 Task: Add Sprouts Organic Spinach & Ricotta Pizza to the cart.
Action: Mouse moved to (251, 109)
Screenshot: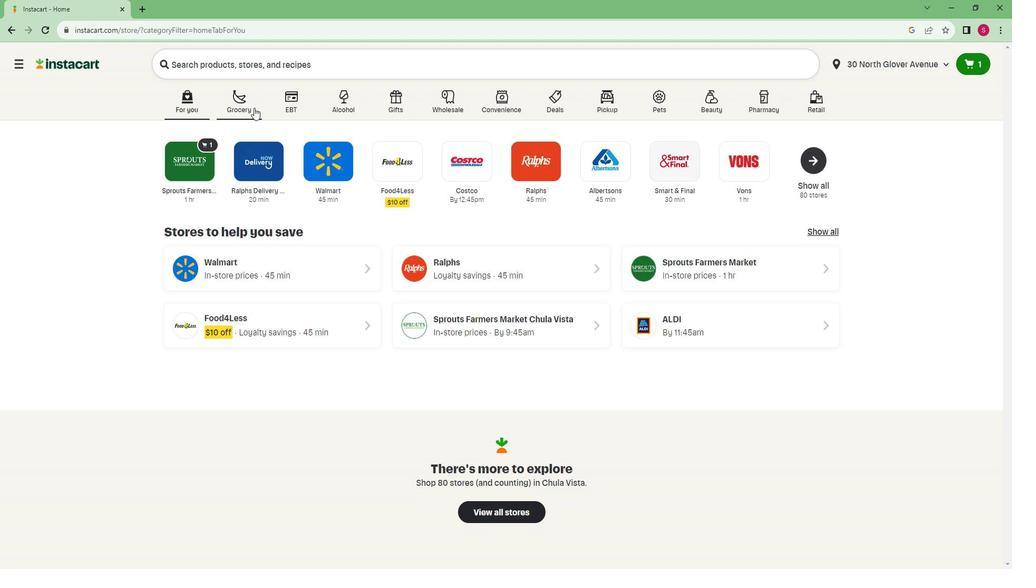 
Action: Mouse pressed left at (251, 109)
Screenshot: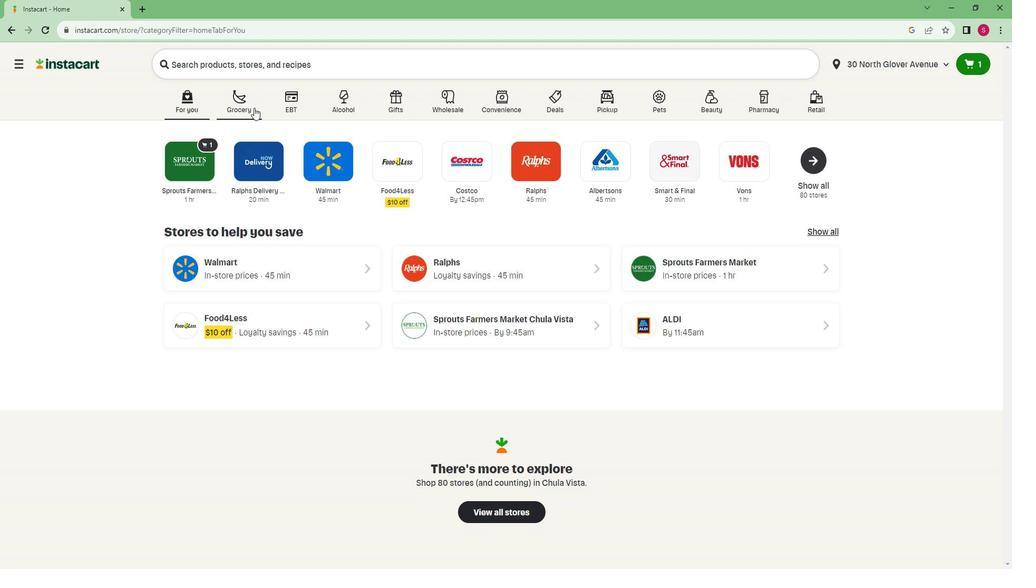 
Action: Mouse moved to (271, 307)
Screenshot: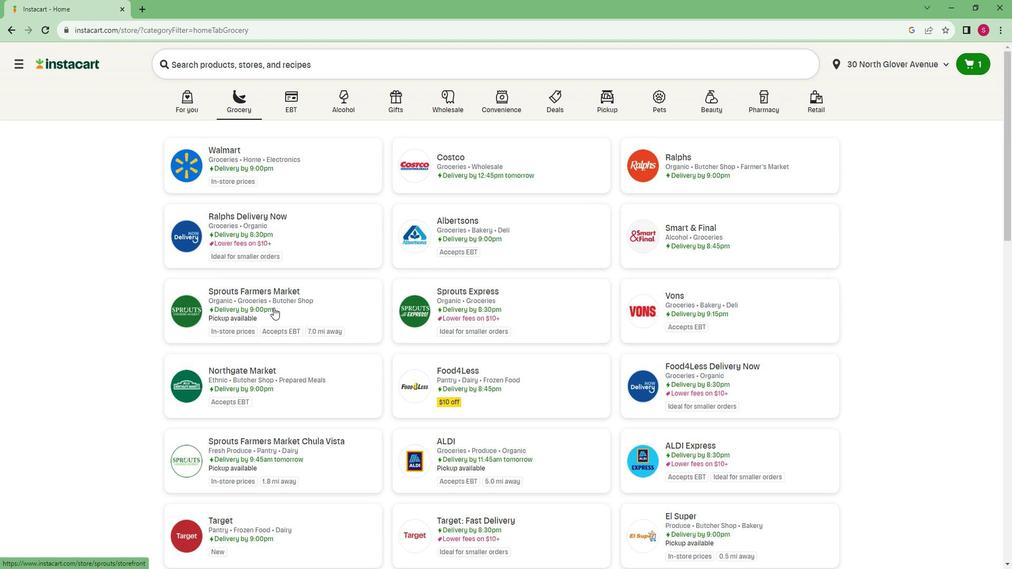 
Action: Mouse pressed left at (271, 307)
Screenshot: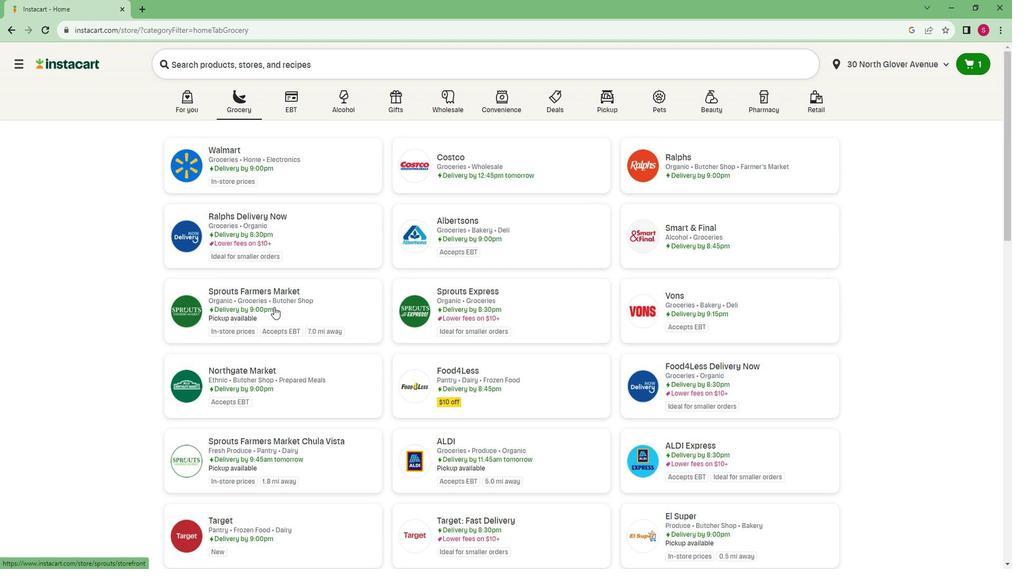 
Action: Mouse moved to (47, 426)
Screenshot: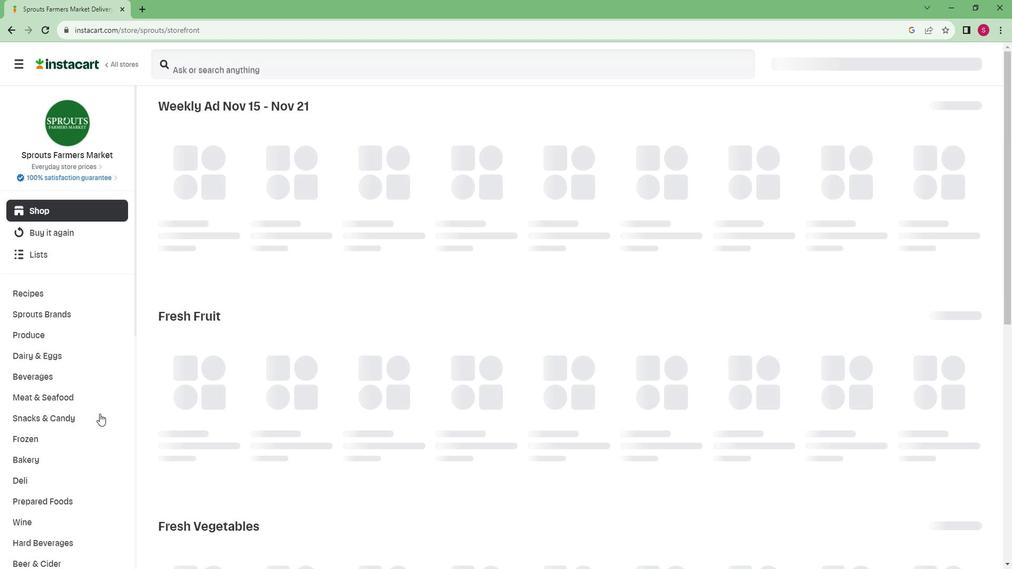 
Action: Mouse scrolled (47, 425) with delta (0, 0)
Screenshot: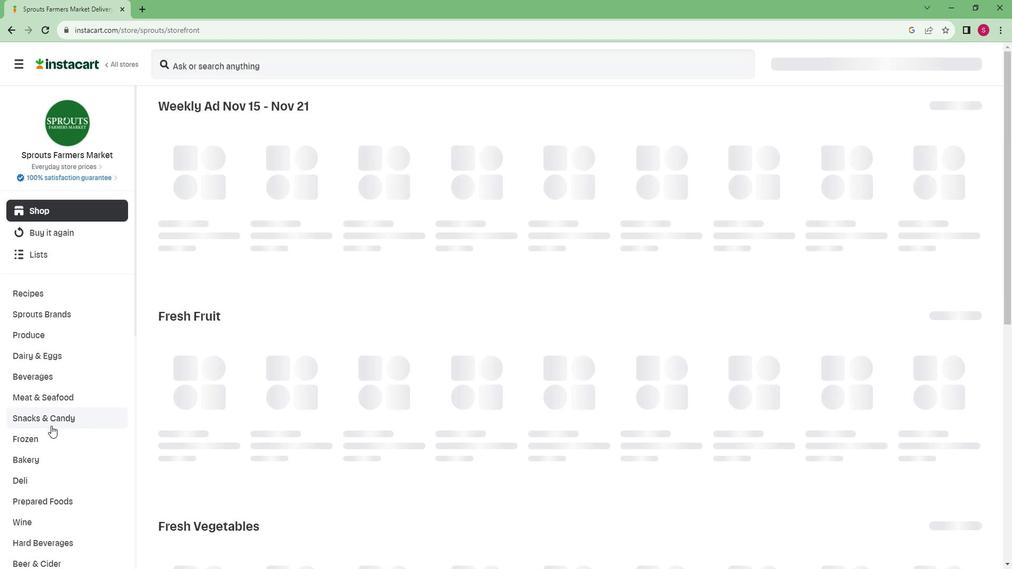 
Action: Mouse scrolled (47, 425) with delta (0, 0)
Screenshot: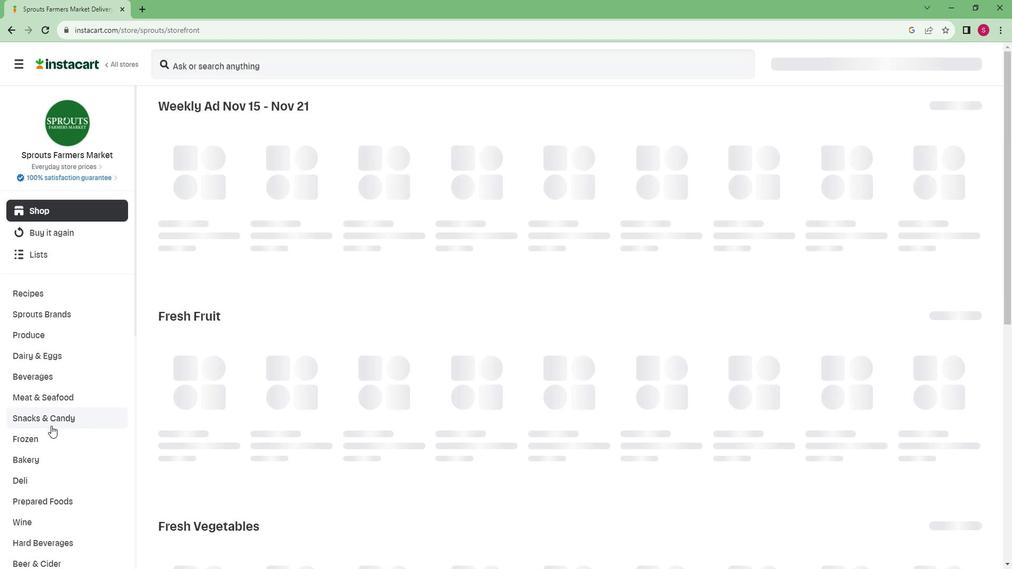
Action: Mouse scrolled (47, 425) with delta (0, 0)
Screenshot: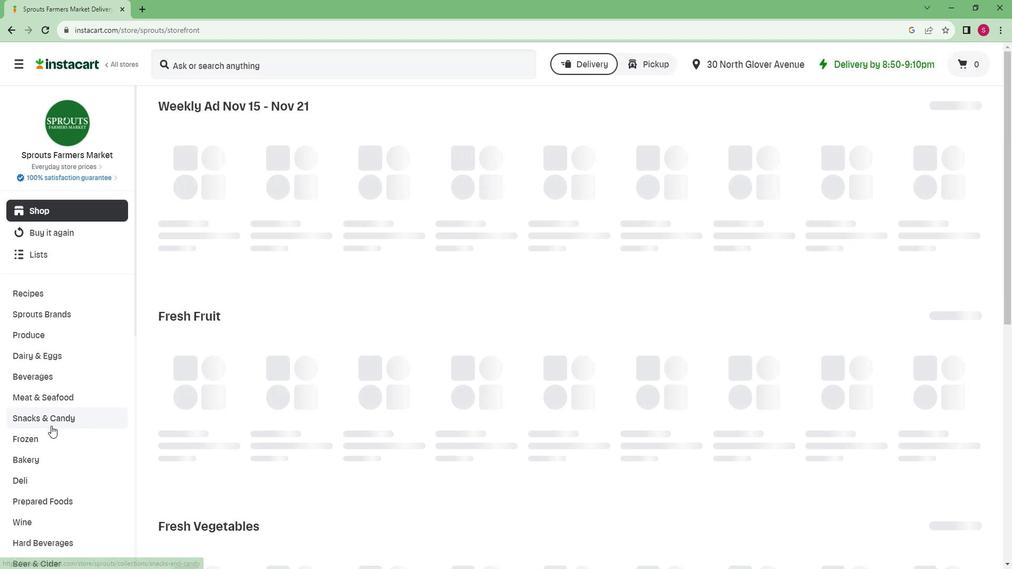 
Action: Mouse scrolled (47, 425) with delta (0, 0)
Screenshot: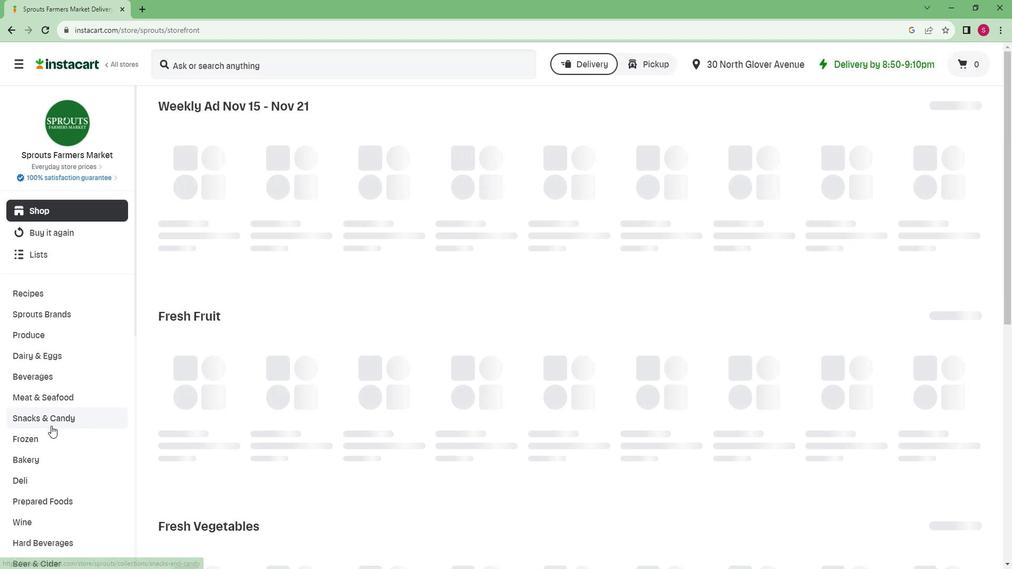 
Action: Mouse scrolled (47, 425) with delta (0, 0)
Screenshot: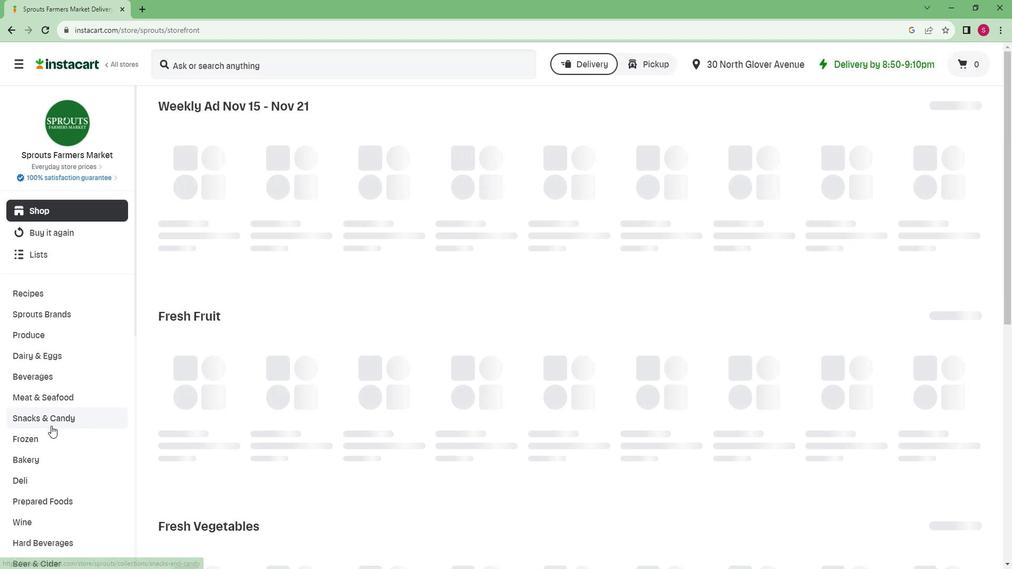 
Action: Mouse scrolled (47, 425) with delta (0, 0)
Screenshot: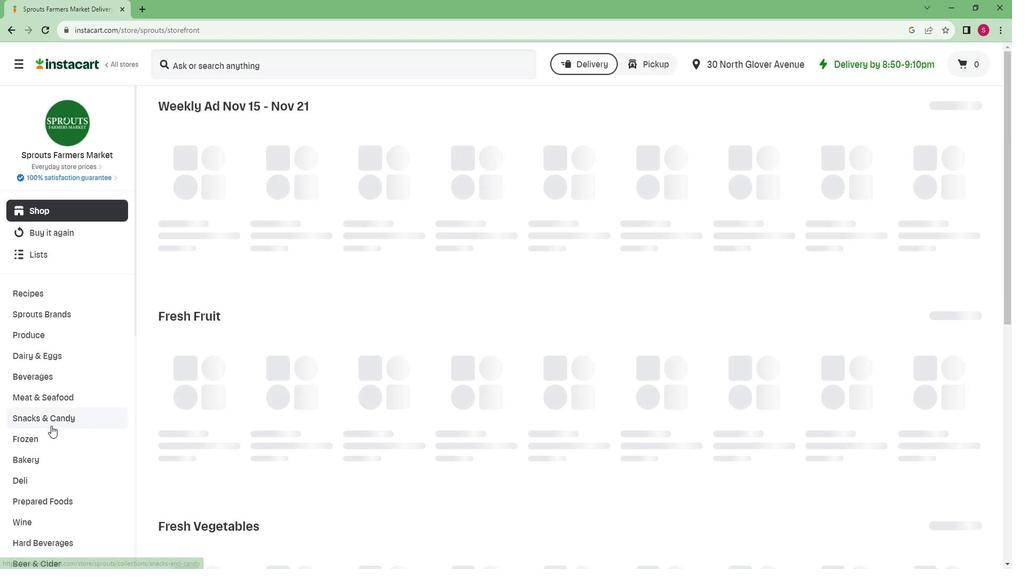 
Action: Mouse scrolled (47, 425) with delta (0, 0)
Screenshot: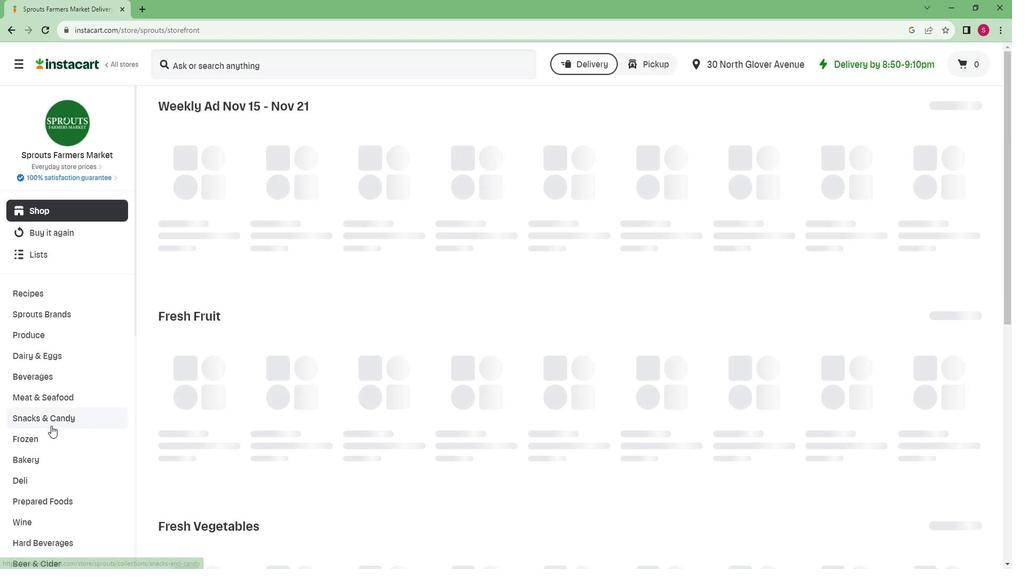 
Action: Mouse scrolled (47, 425) with delta (0, 0)
Screenshot: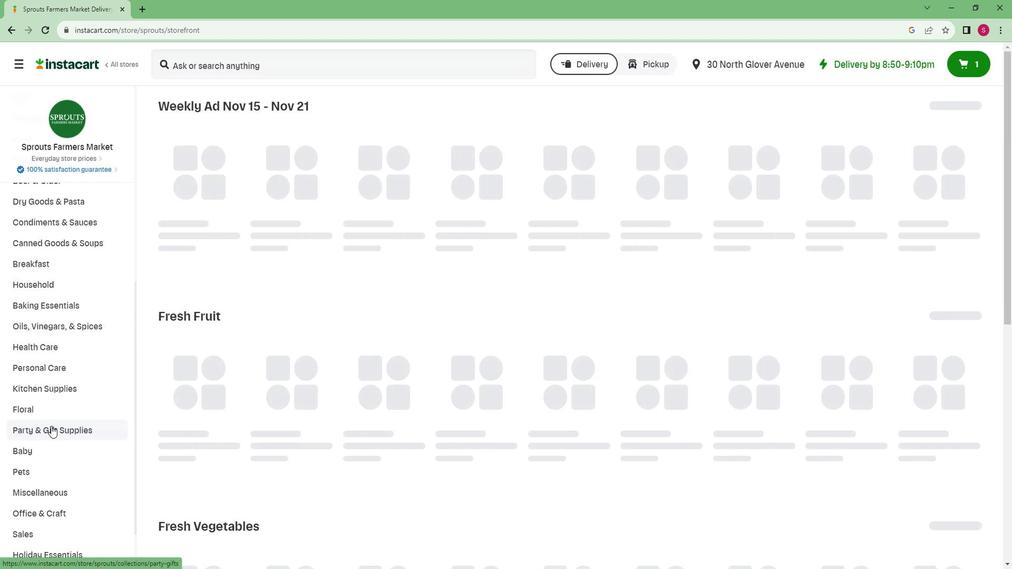 
Action: Mouse scrolled (47, 425) with delta (0, 0)
Screenshot: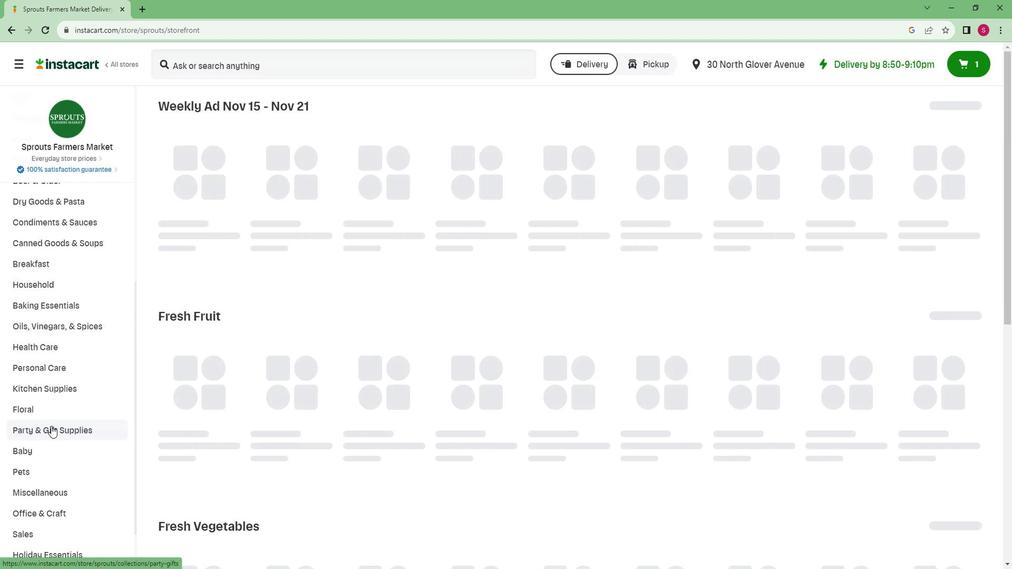 
Action: Mouse scrolled (47, 425) with delta (0, 0)
Screenshot: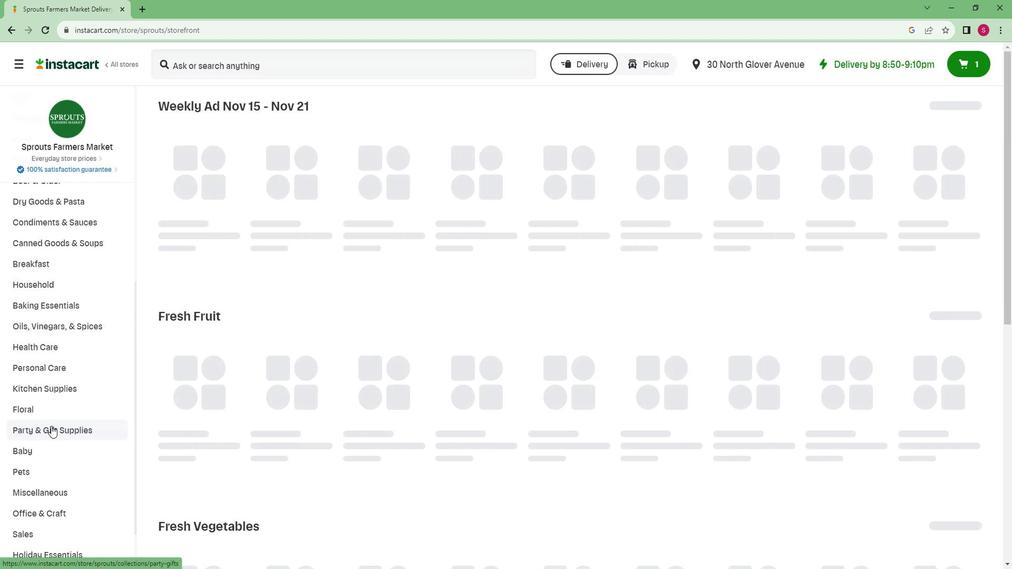 
Action: Mouse scrolled (47, 425) with delta (0, 0)
Screenshot: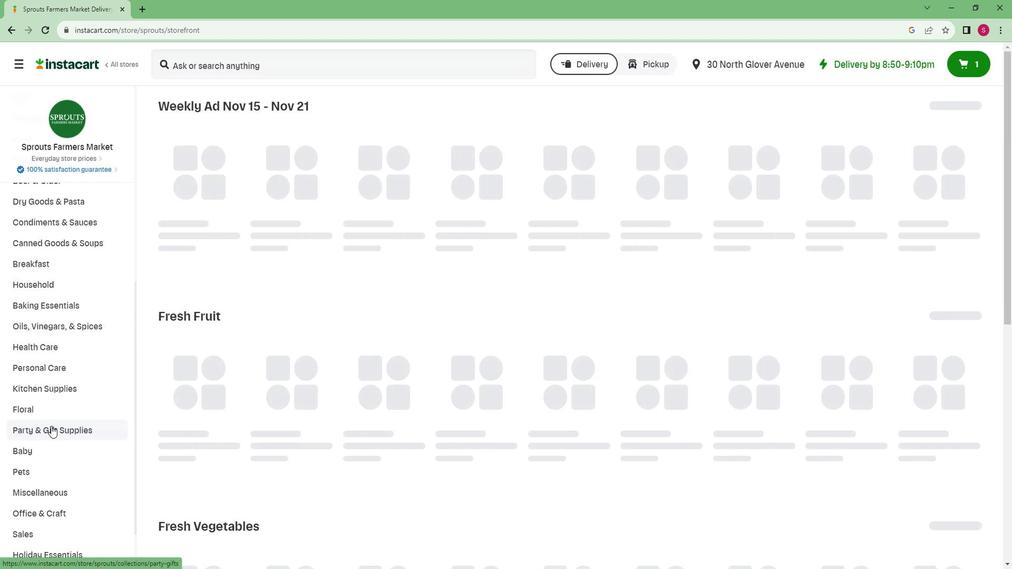 
Action: Mouse scrolled (47, 425) with delta (0, 0)
Screenshot: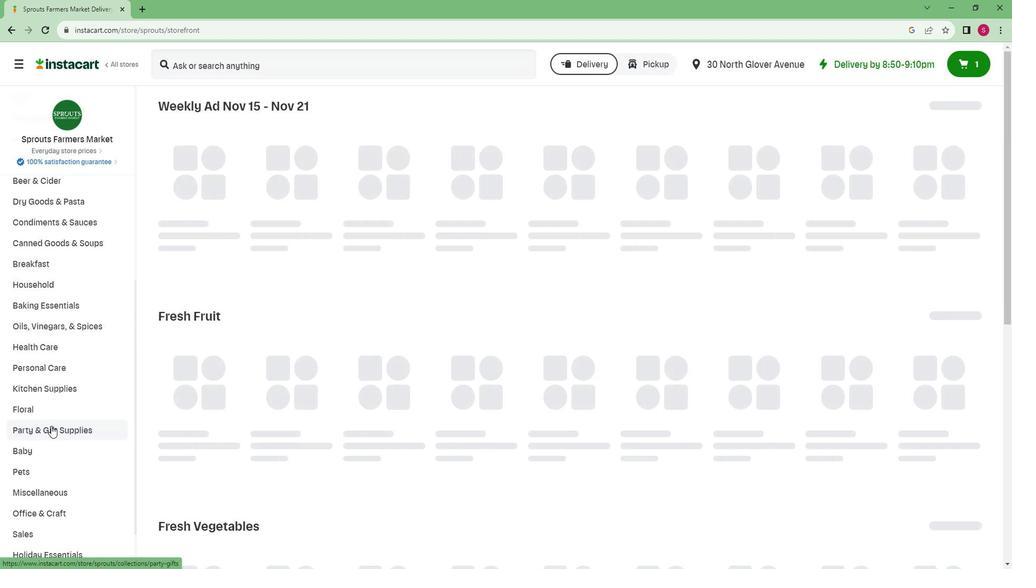 
Action: Mouse scrolled (47, 425) with delta (0, 0)
Screenshot: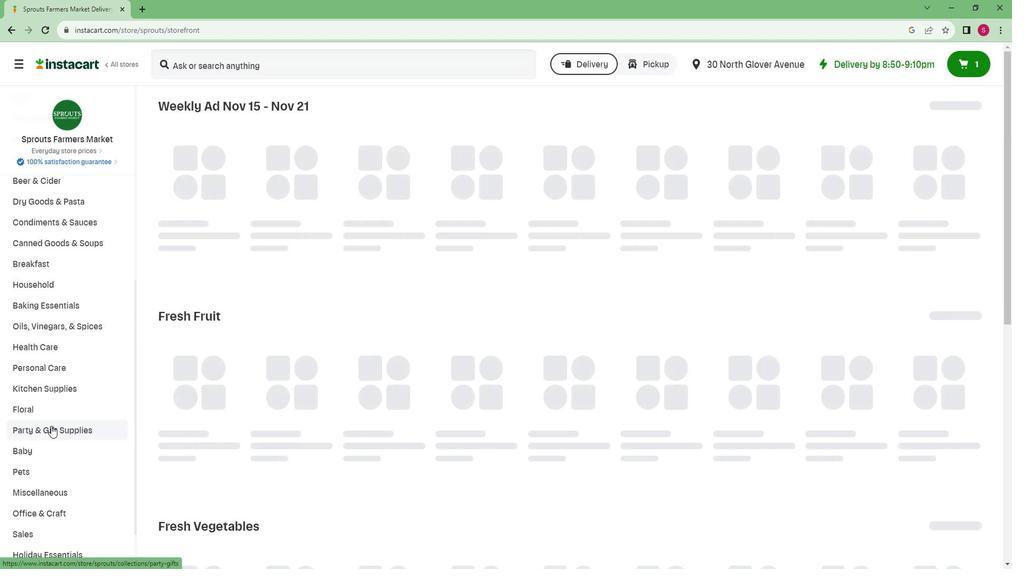 
Action: Mouse moved to (29, 548)
Screenshot: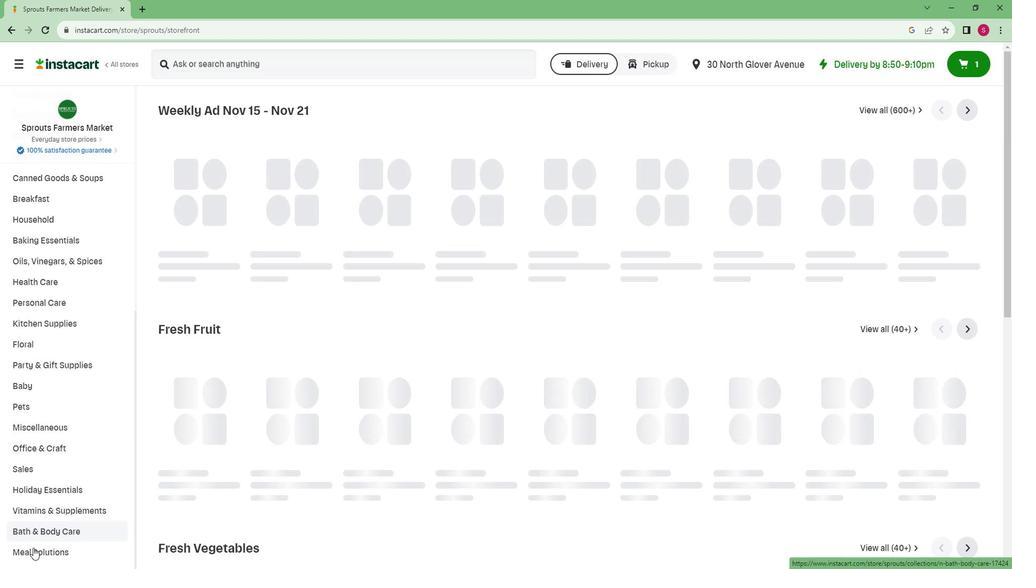 
Action: Mouse pressed left at (29, 548)
Screenshot: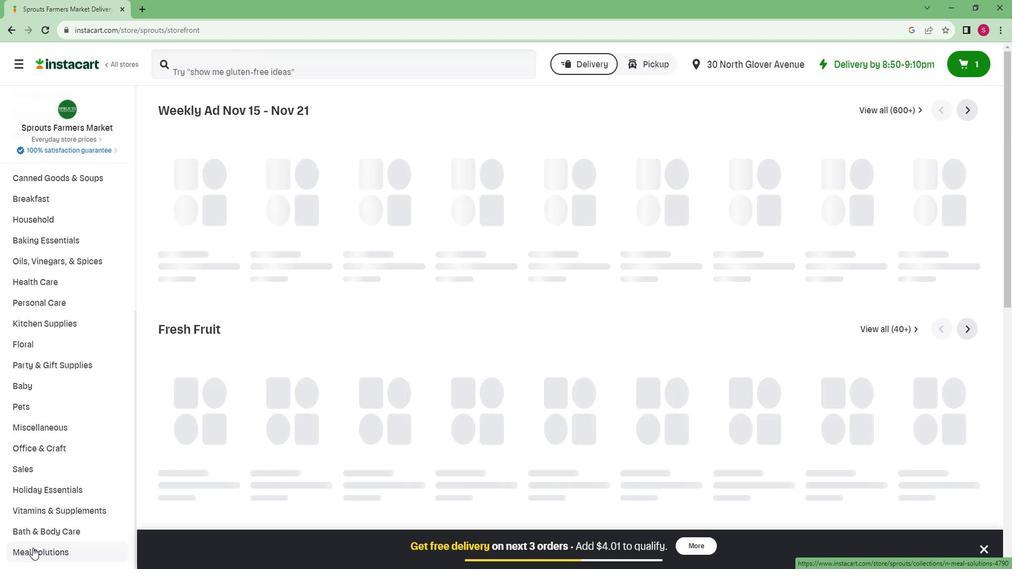 
Action: Mouse moved to (47, 522)
Screenshot: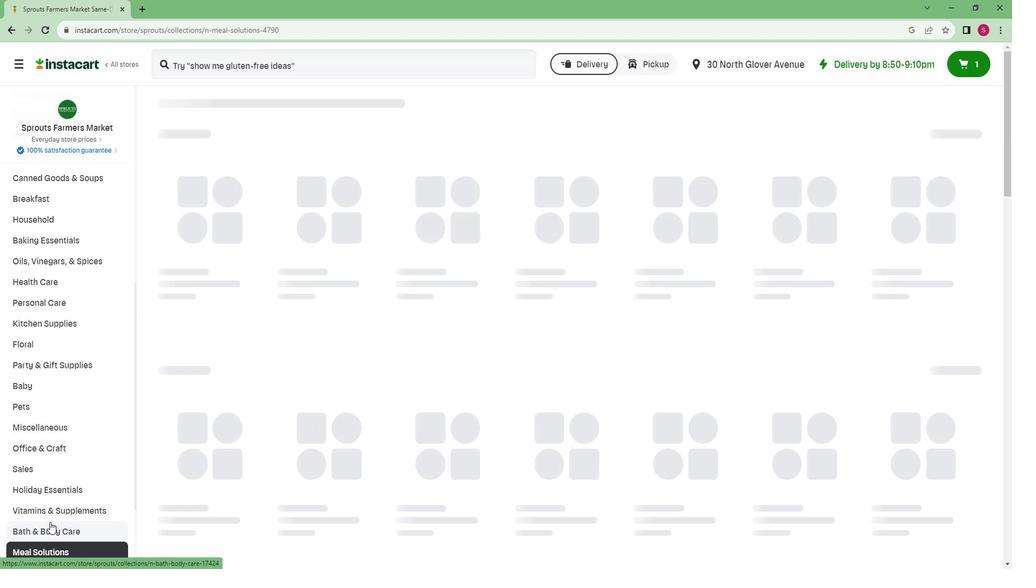 
Action: Mouse scrolled (47, 521) with delta (0, 0)
Screenshot: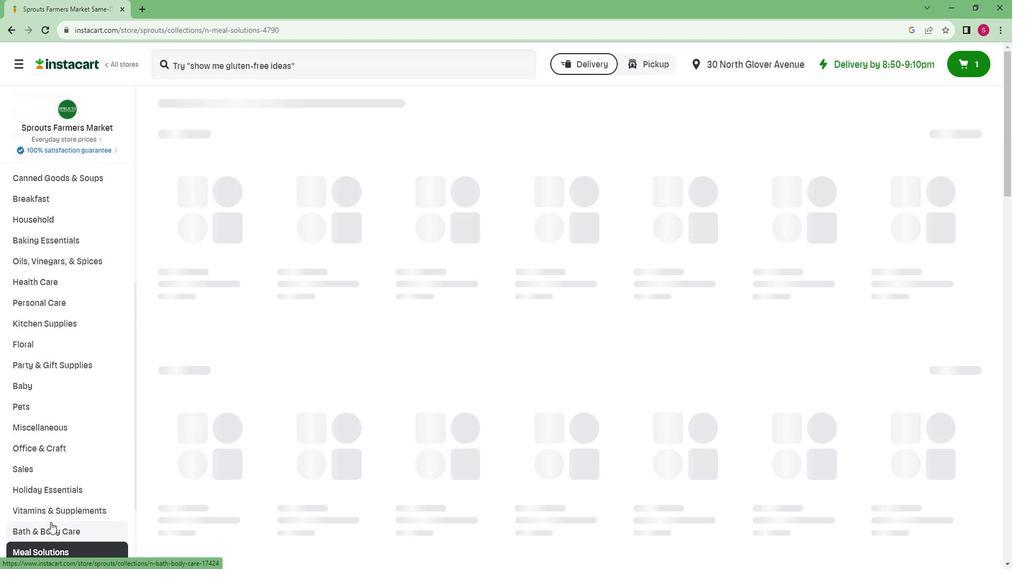 
Action: Mouse scrolled (47, 521) with delta (0, 0)
Screenshot: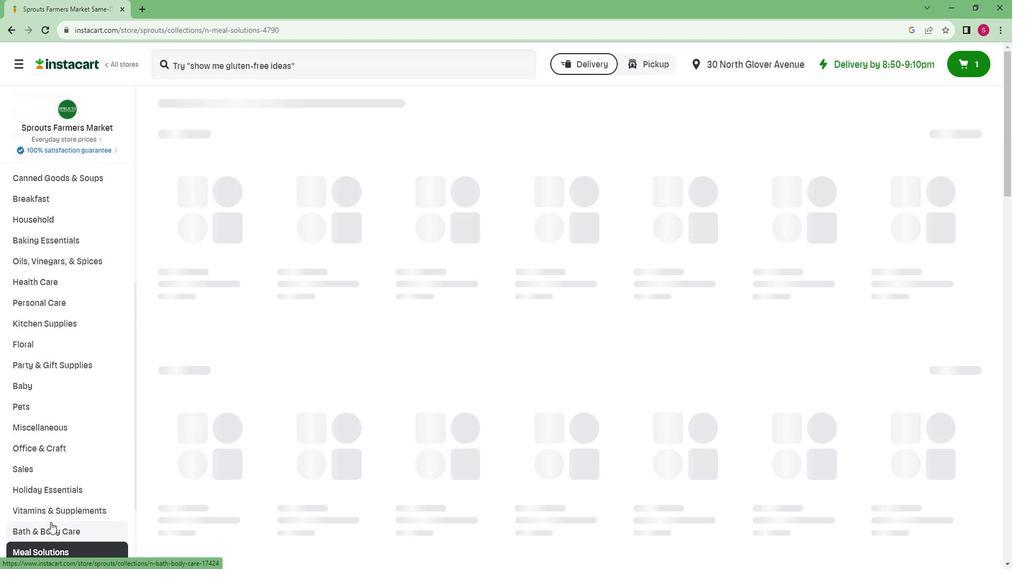 
Action: Mouse scrolled (47, 521) with delta (0, 0)
Screenshot: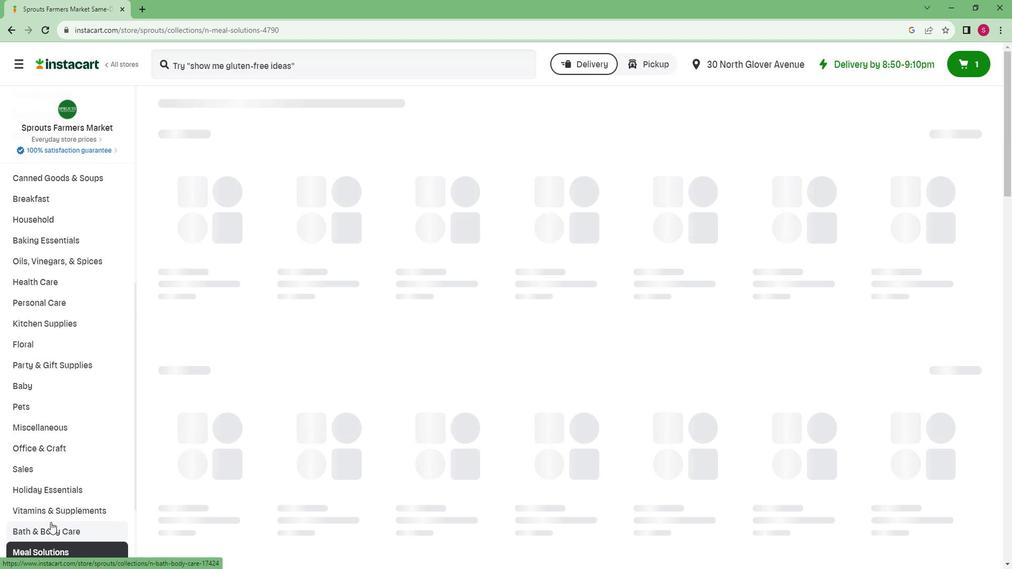 
Action: Mouse scrolled (47, 521) with delta (0, 0)
Screenshot: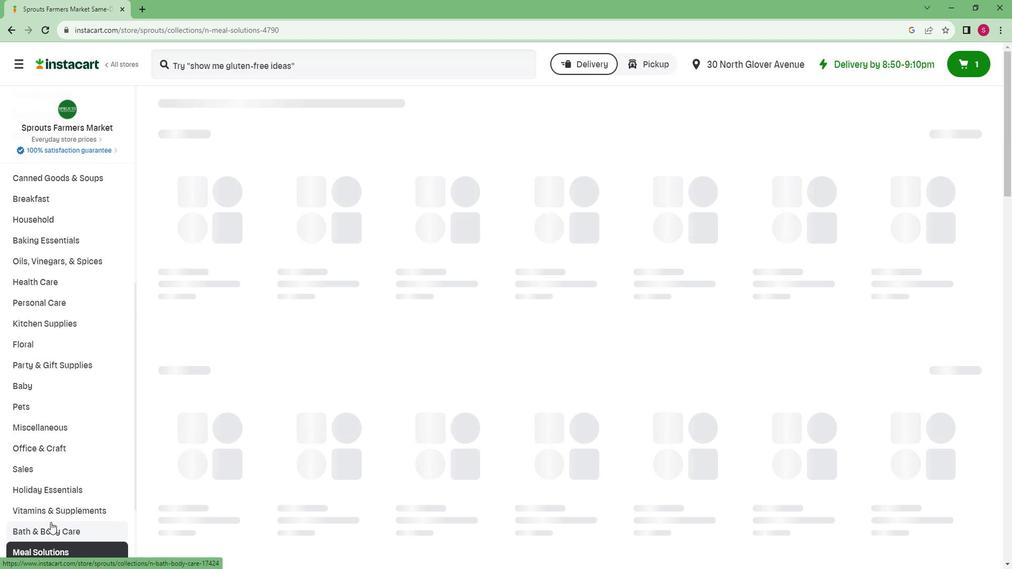 
Action: Mouse scrolled (47, 521) with delta (0, 0)
Screenshot: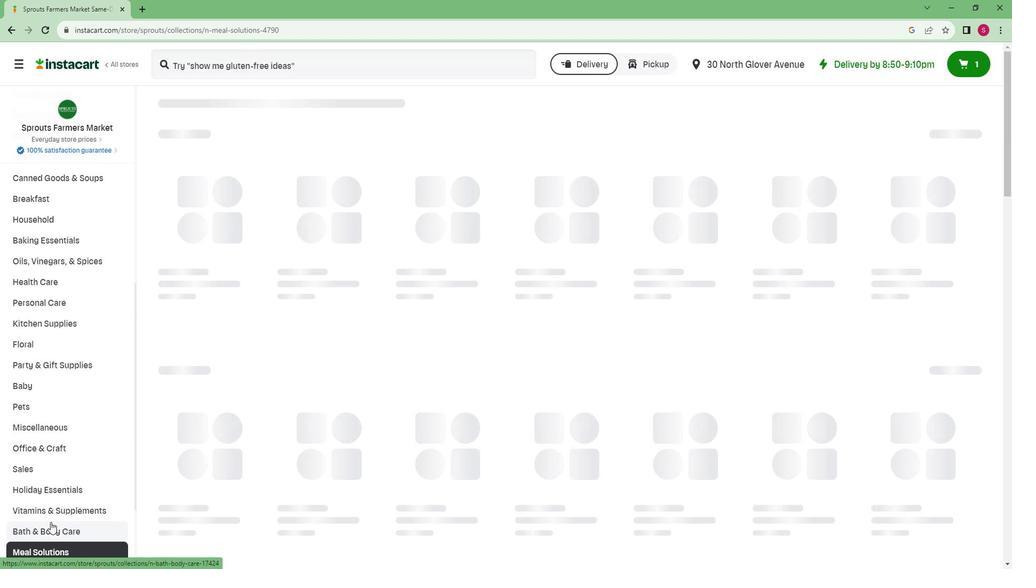 
Action: Mouse scrolled (47, 521) with delta (0, 0)
Screenshot: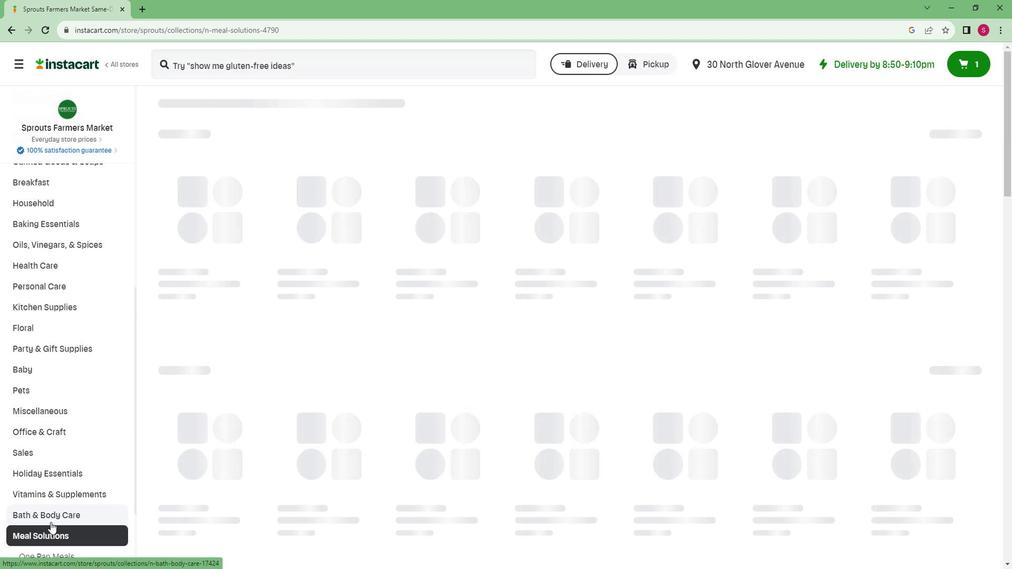 
Action: Mouse moved to (33, 556)
Screenshot: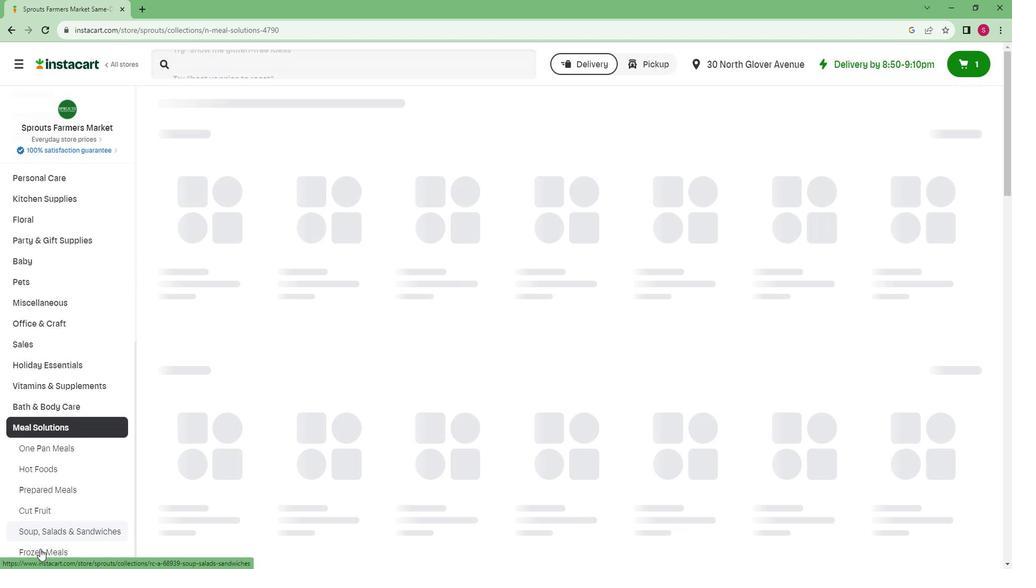 
Action: Mouse pressed left at (33, 556)
Screenshot: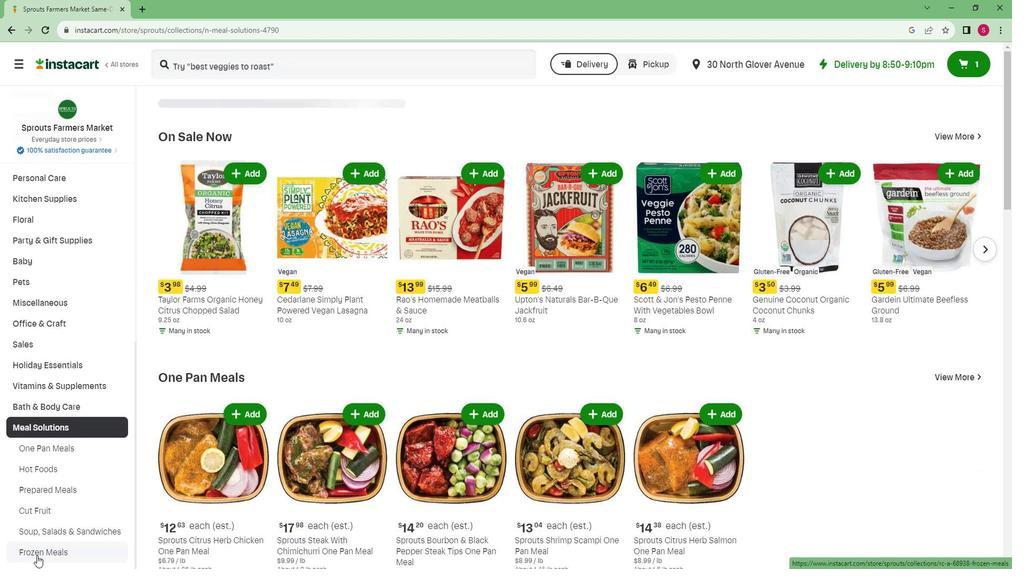 
Action: Mouse moved to (248, 63)
Screenshot: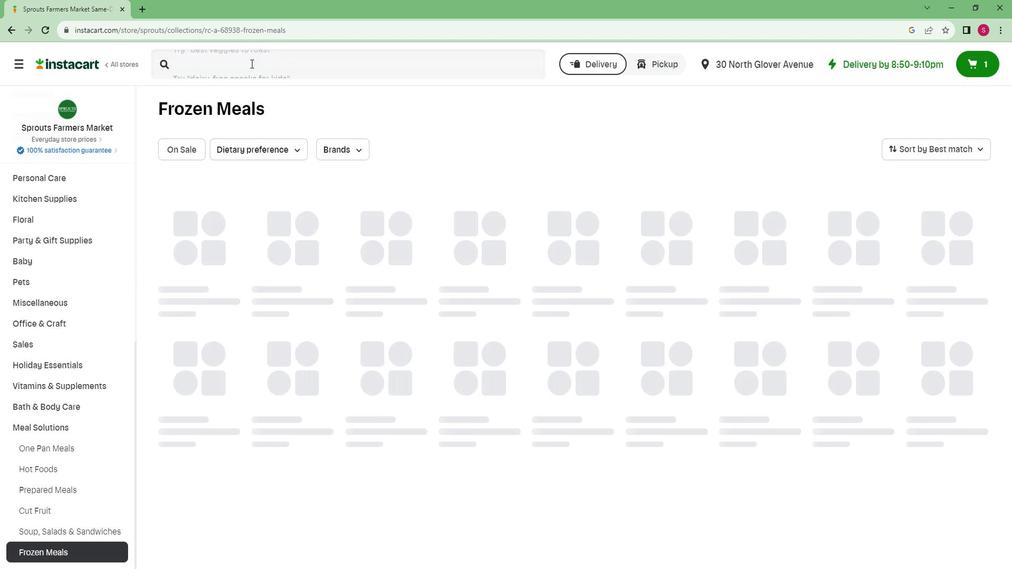 
Action: Mouse pressed left at (248, 63)
Screenshot: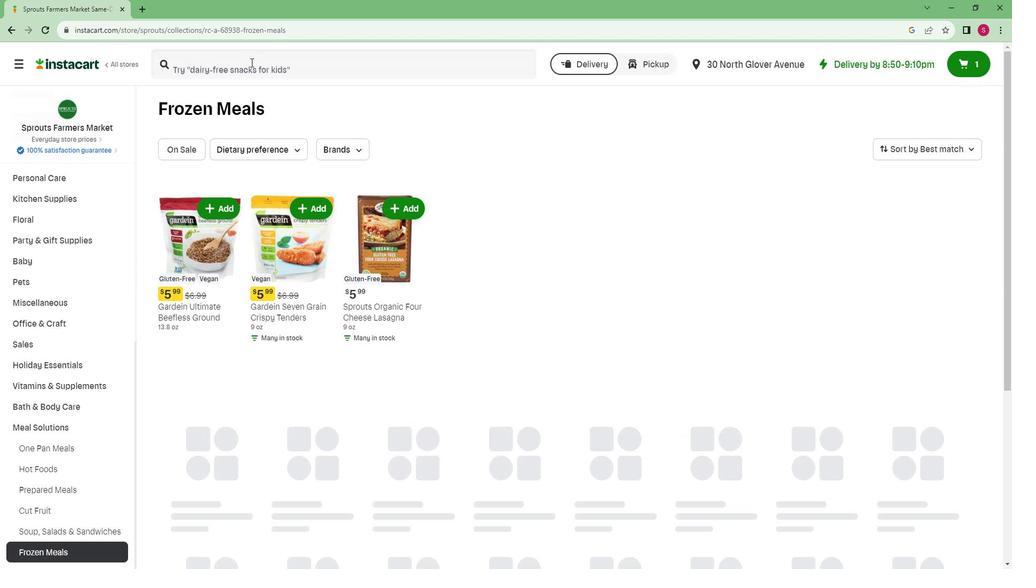 
Action: Key pressed <Key.caps_lock>S<Key.caps_lock>prouts<Key.space><Key.caps_lock>O<Key.caps_lock>rganic<Key.space>spinach<Key.space>and<Key.space>ricotta<Key.space>pizza<Key.enter>
Screenshot: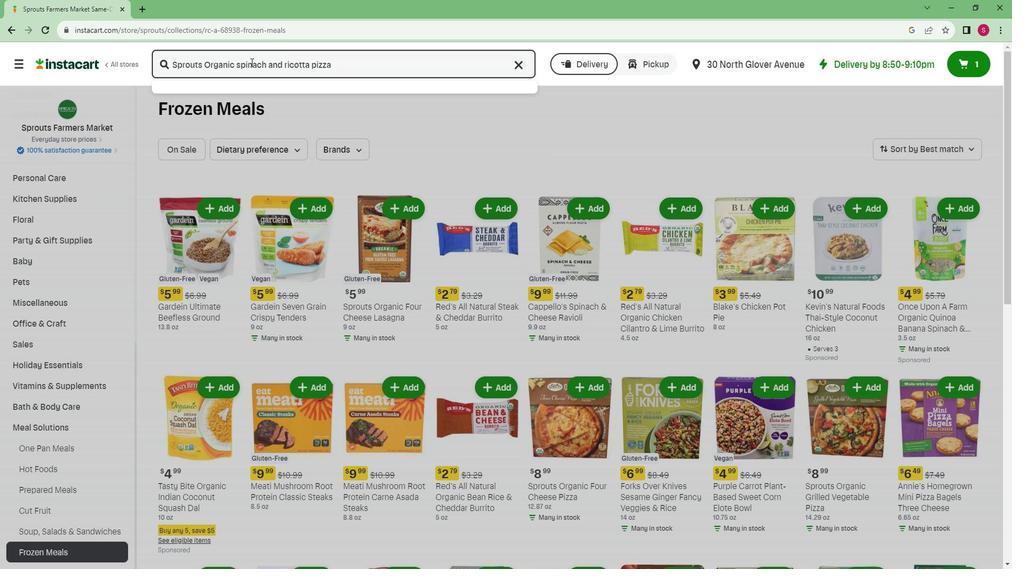 
Action: Mouse moved to (614, 156)
Screenshot: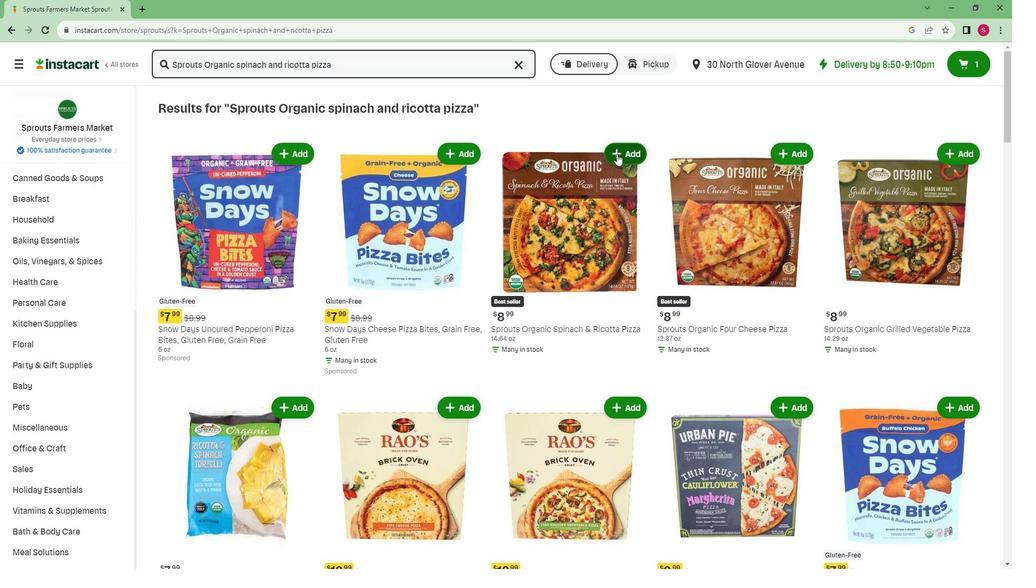 
Action: Mouse pressed left at (614, 156)
Screenshot: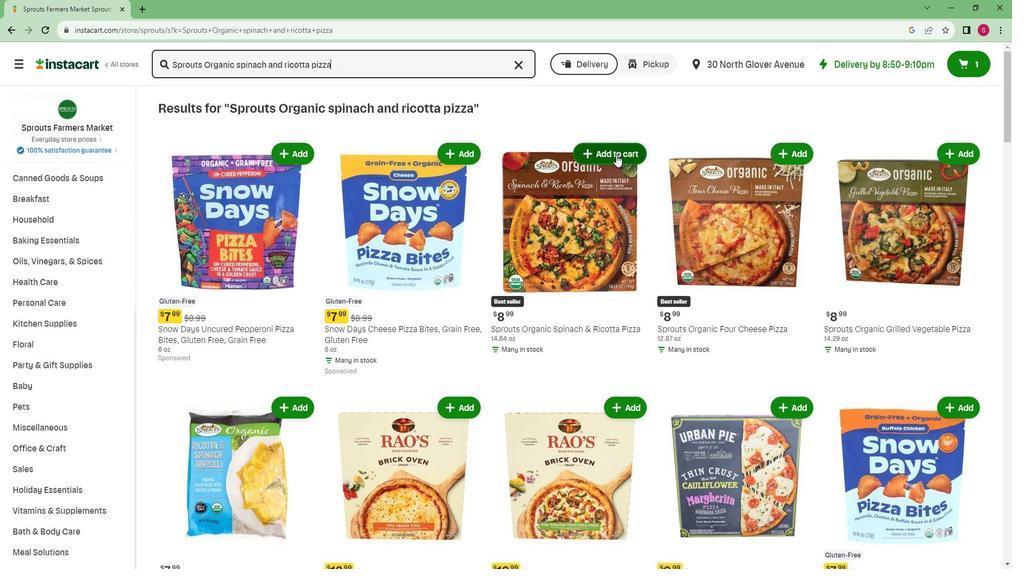 
